 Task: Create a section Localization Testing Sprint and in the section, add a milestone HIPAA Compliance in the project BrightWorks
Action: Mouse moved to (411, 389)
Screenshot: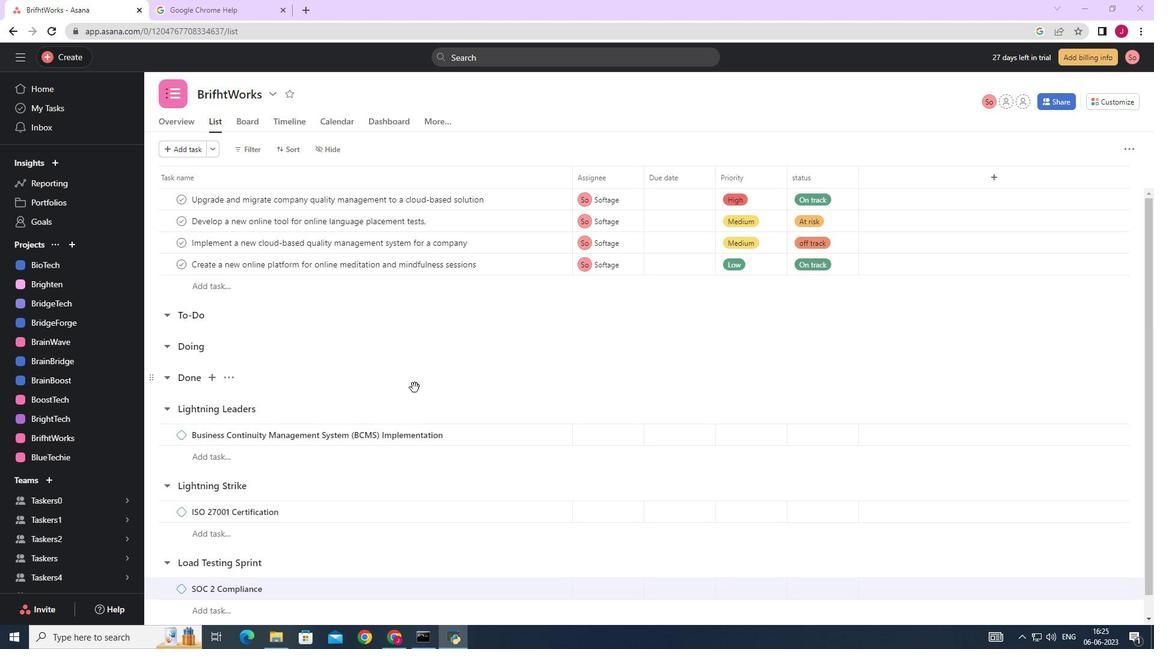 
Action: Mouse scrolled (419, 384) with delta (0, 0)
Screenshot: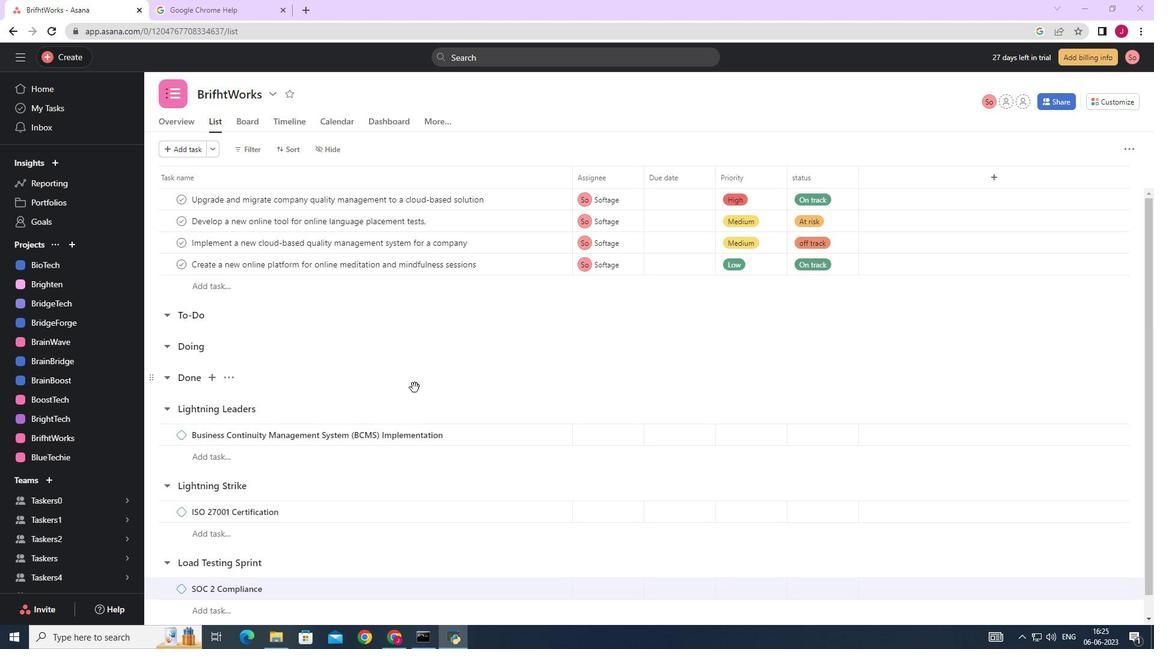 
Action: Mouse moved to (411, 389)
Screenshot: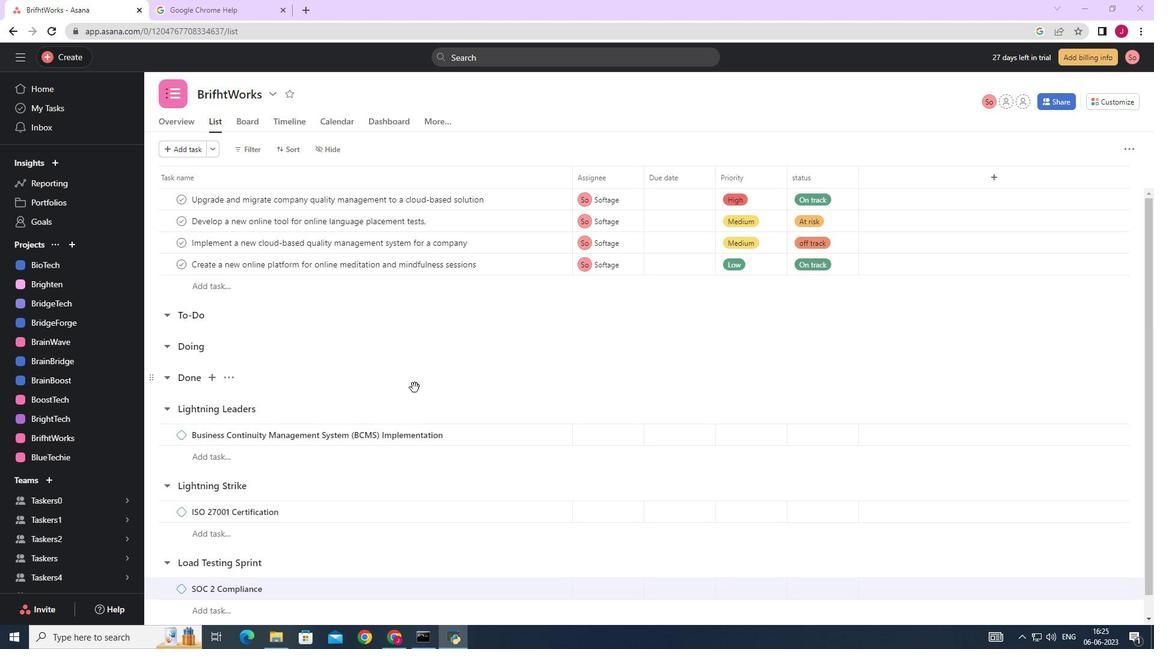 
Action: Mouse scrolled (414, 387) with delta (0, 0)
Screenshot: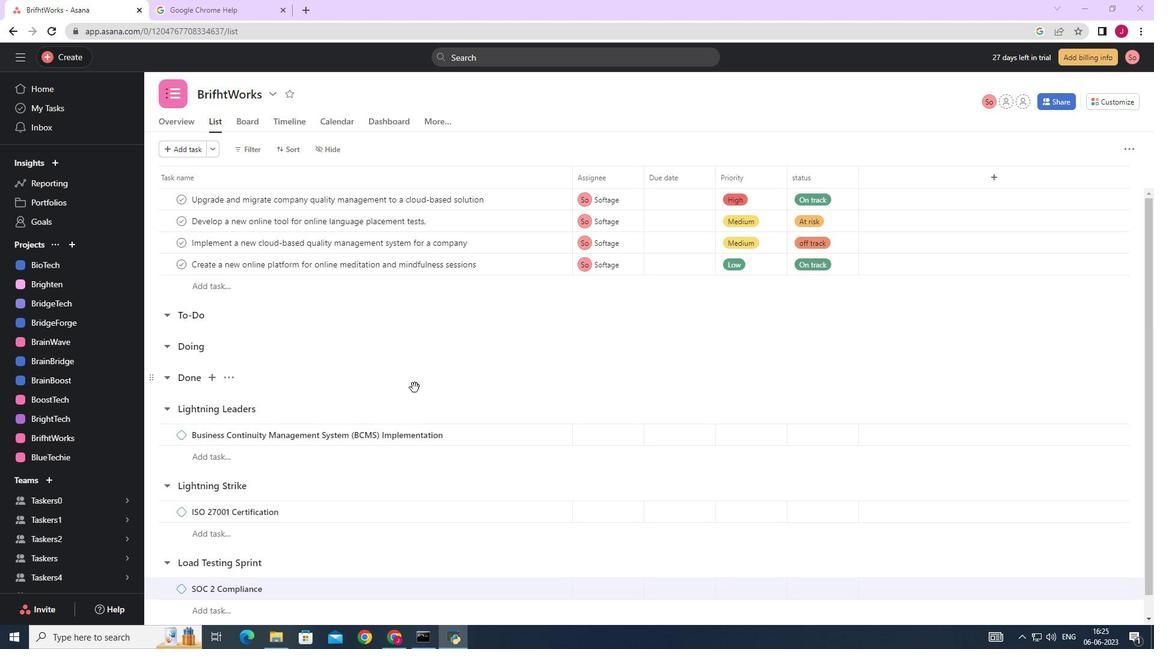 
Action: Mouse moved to (411, 389)
Screenshot: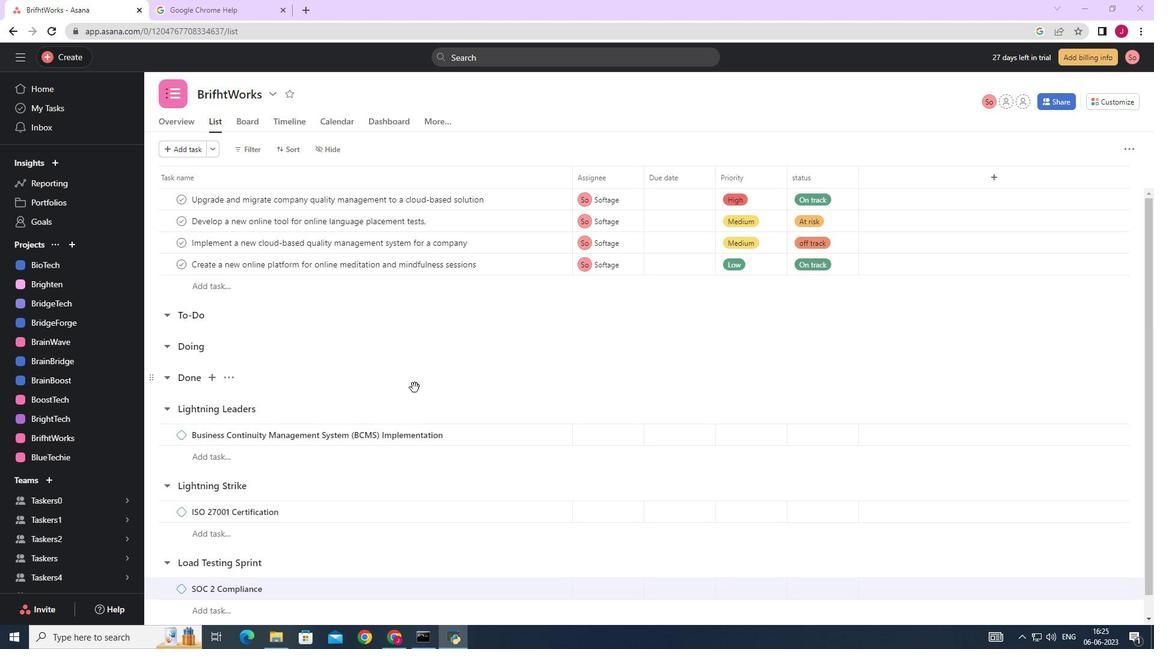 
Action: Mouse scrolled (412, 388) with delta (0, 0)
Screenshot: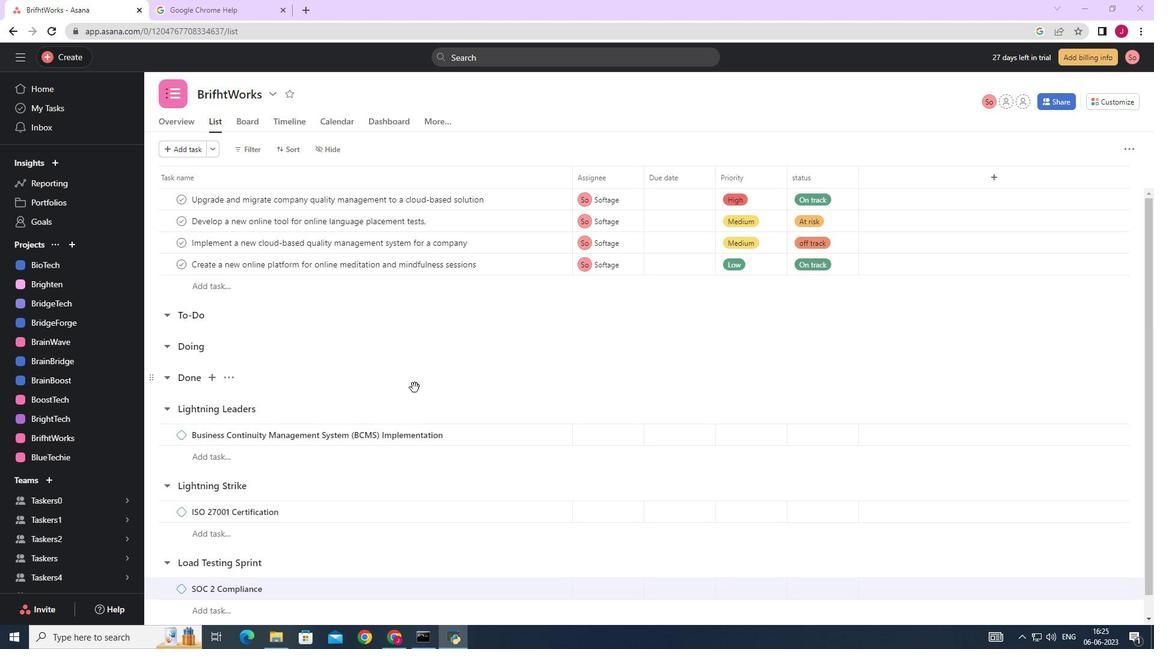 
Action: Mouse moved to (410, 389)
Screenshot: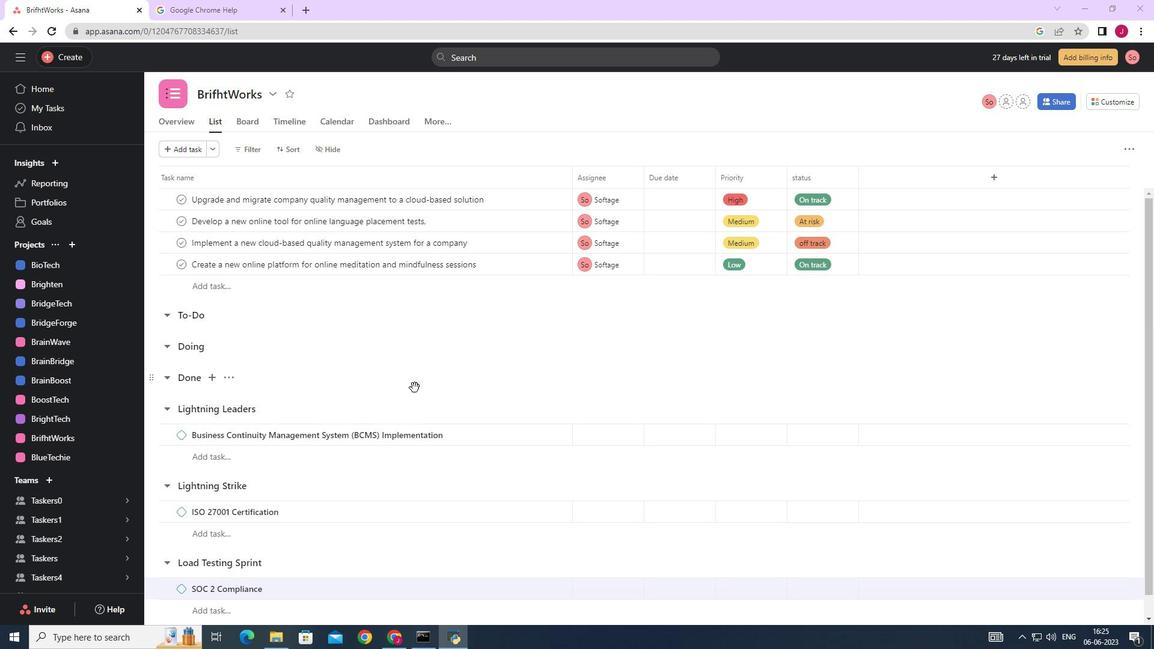 
Action: Mouse scrolled (411, 388) with delta (0, 0)
Screenshot: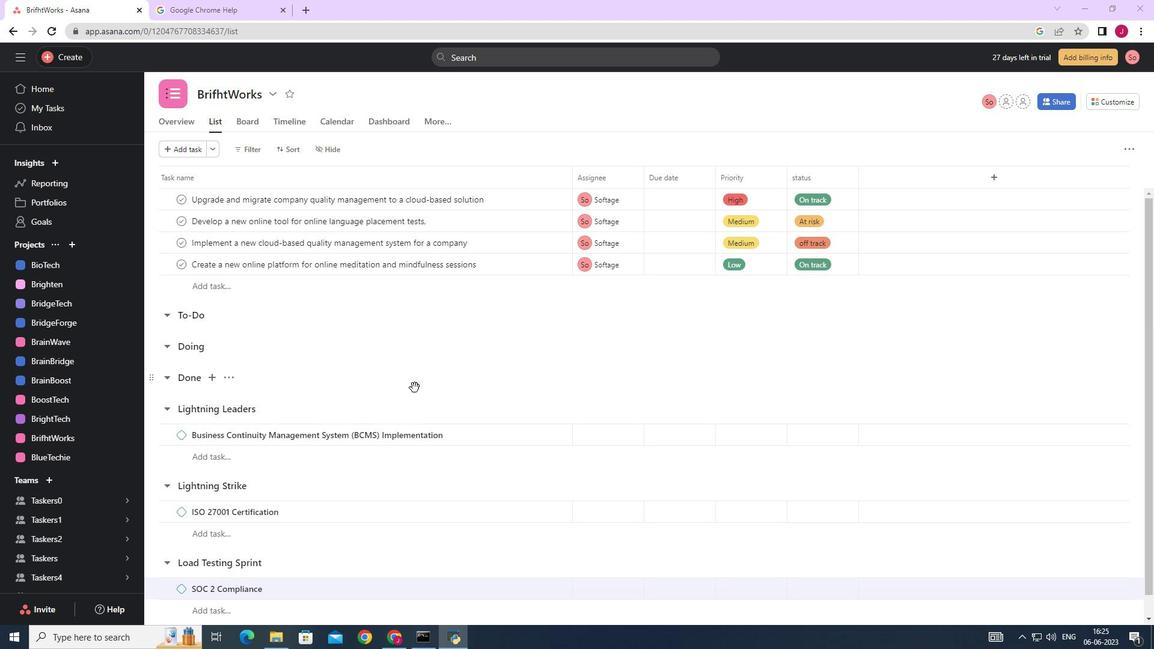 
Action: Mouse moved to (410, 389)
Screenshot: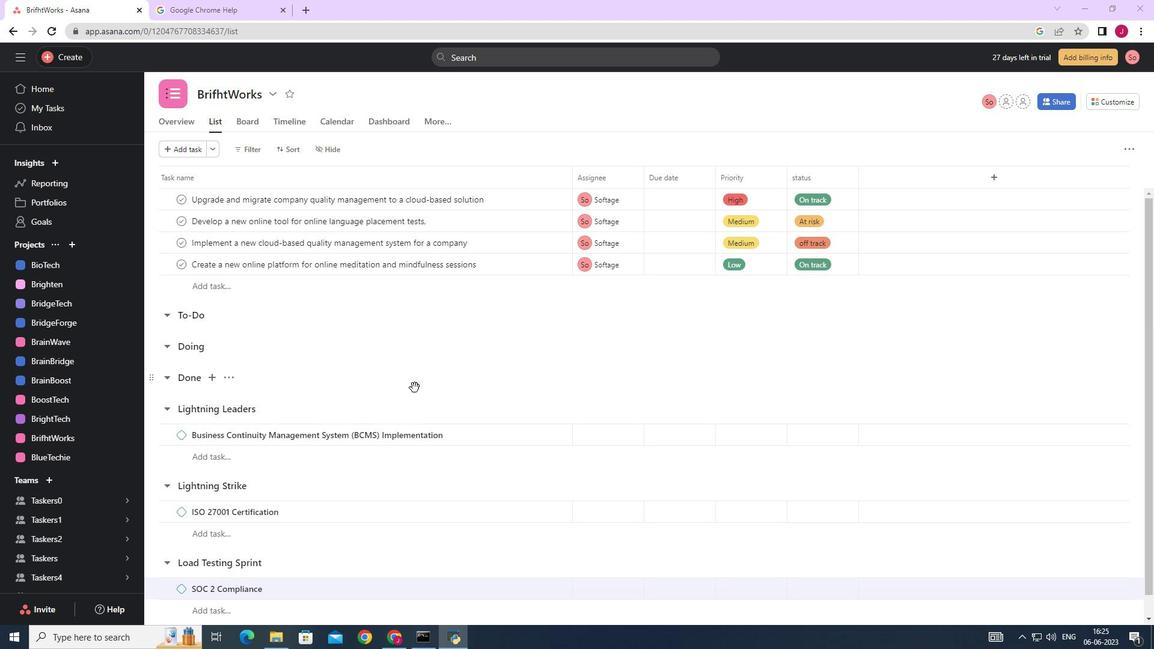 
Action: Mouse scrolled (411, 388) with delta (0, 0)
Screenshot: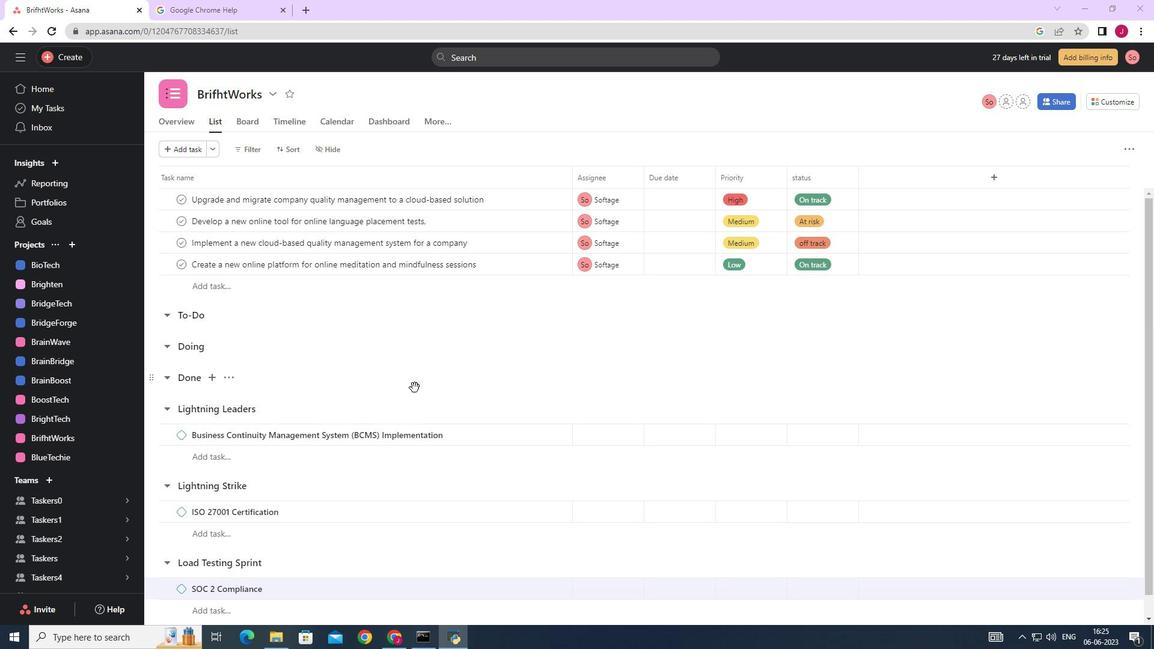 
Action: Mouse moved to (404, 393)
Screenshot: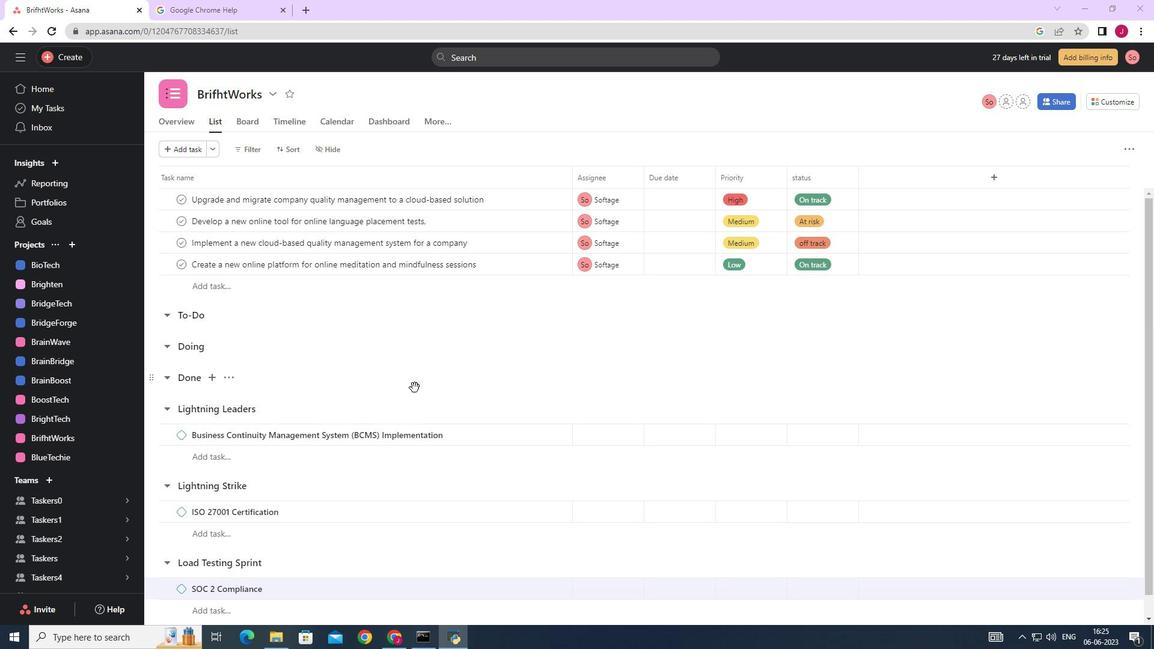 
Action: Mouse scrolled (410, 388) with delta (0, 0)
Screenshot: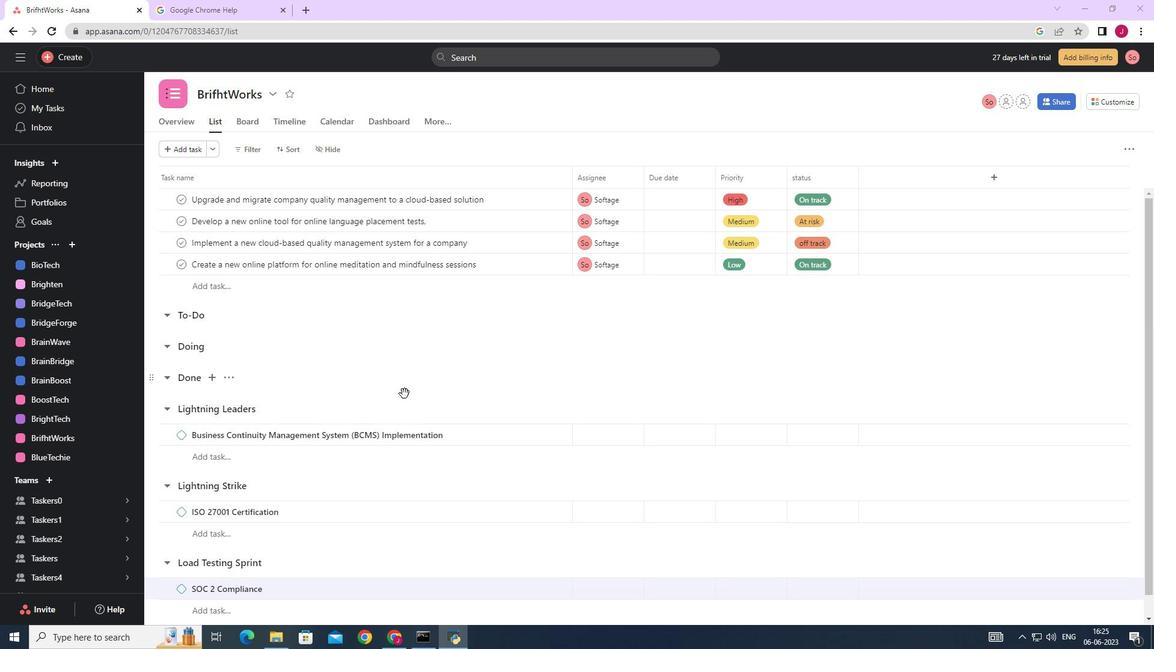 
Action: Mouse moved to (383, 408)
Screenshot: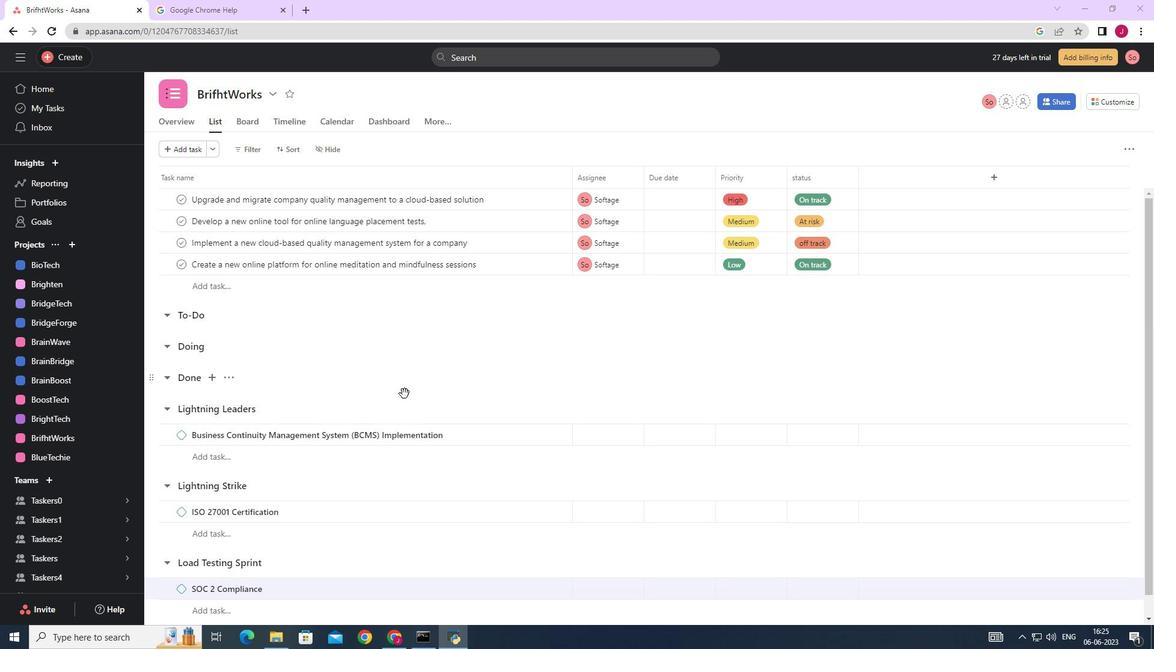 
Action: Mouse scrolled (402, 395) with delta (0, 0)
Screenshot: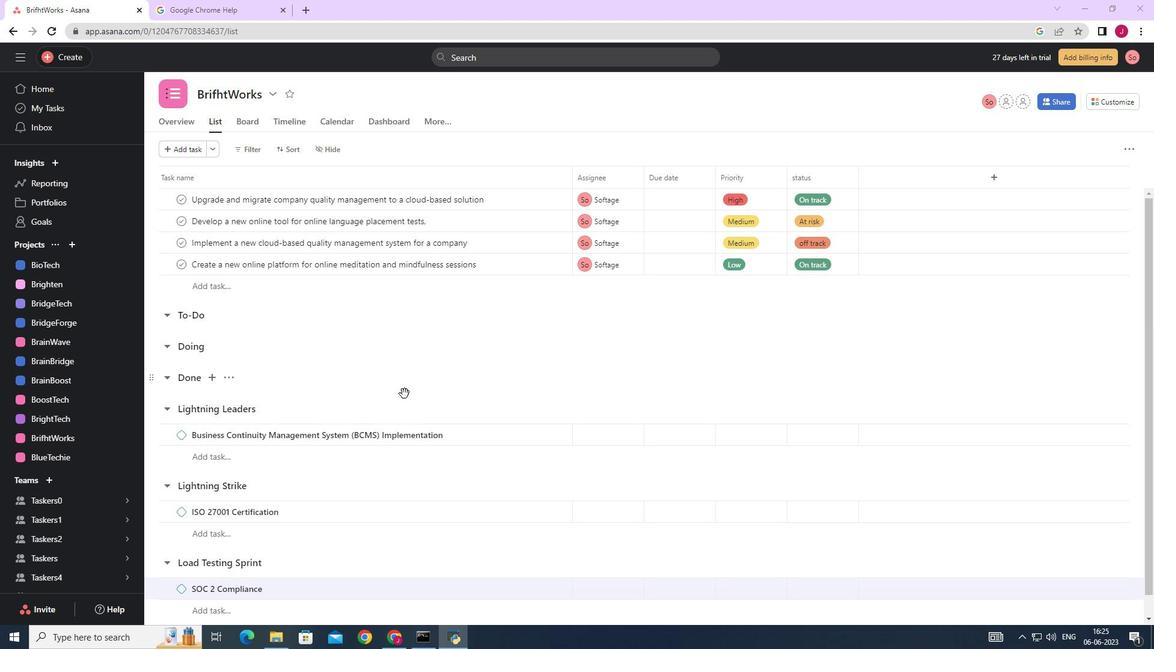 
Action: Mouse moved to (205, 613)
Screenshot: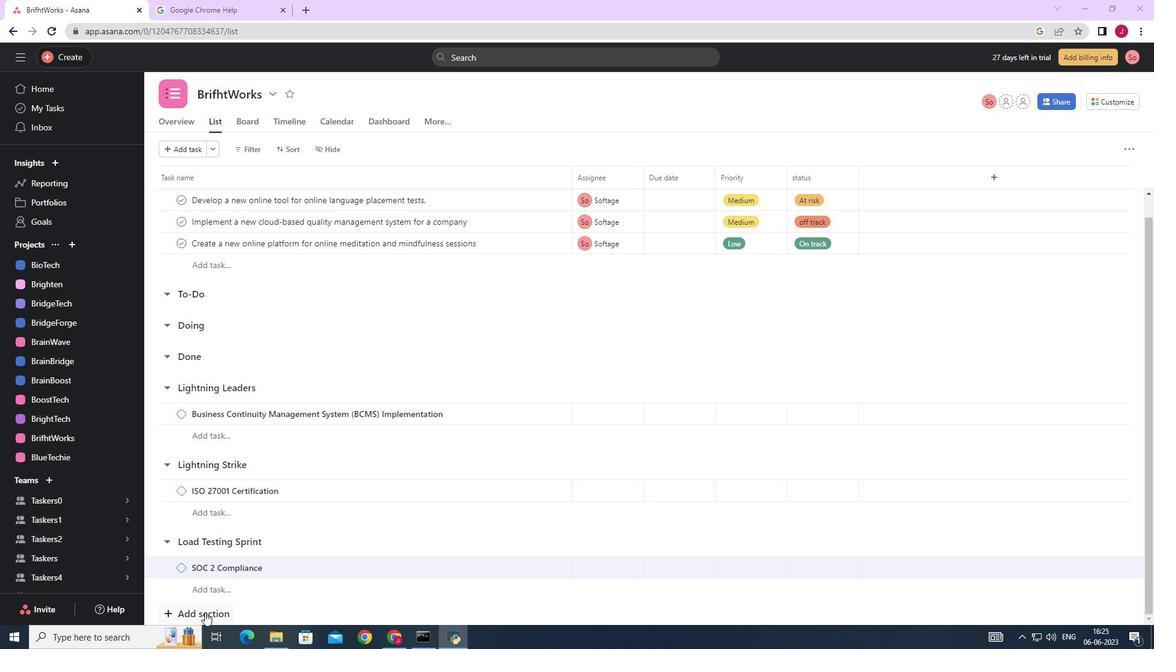
Action: Mouse pressed left at (205, 613)
Screenshot: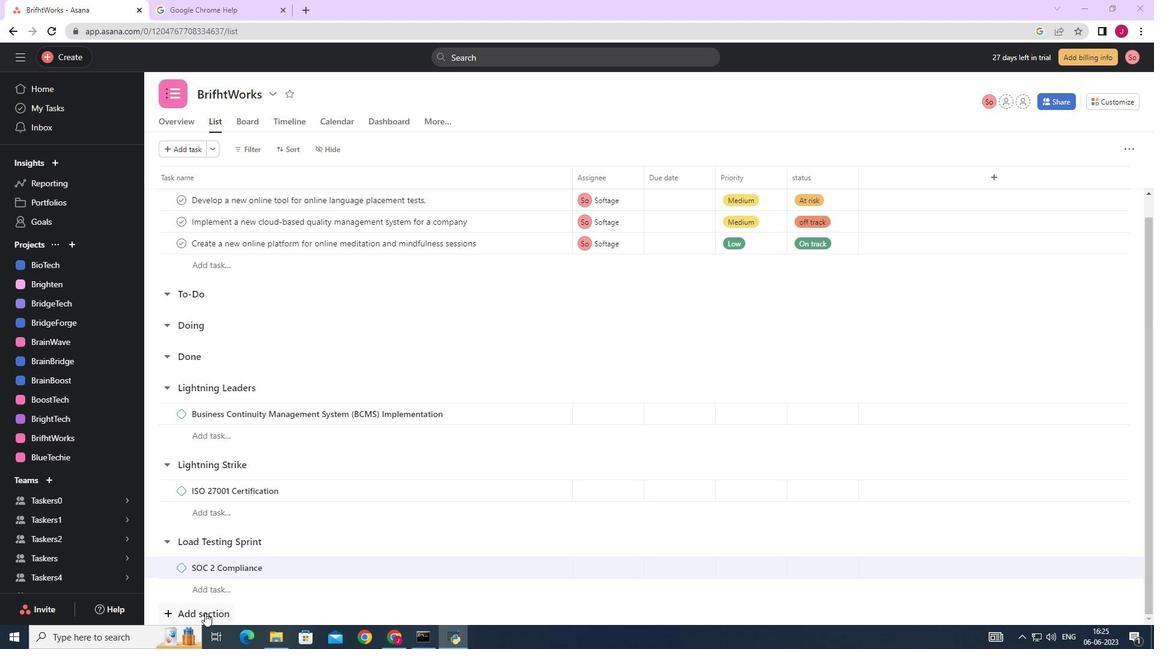 
Action: Mouse moved to (231, 547)
Screenshot: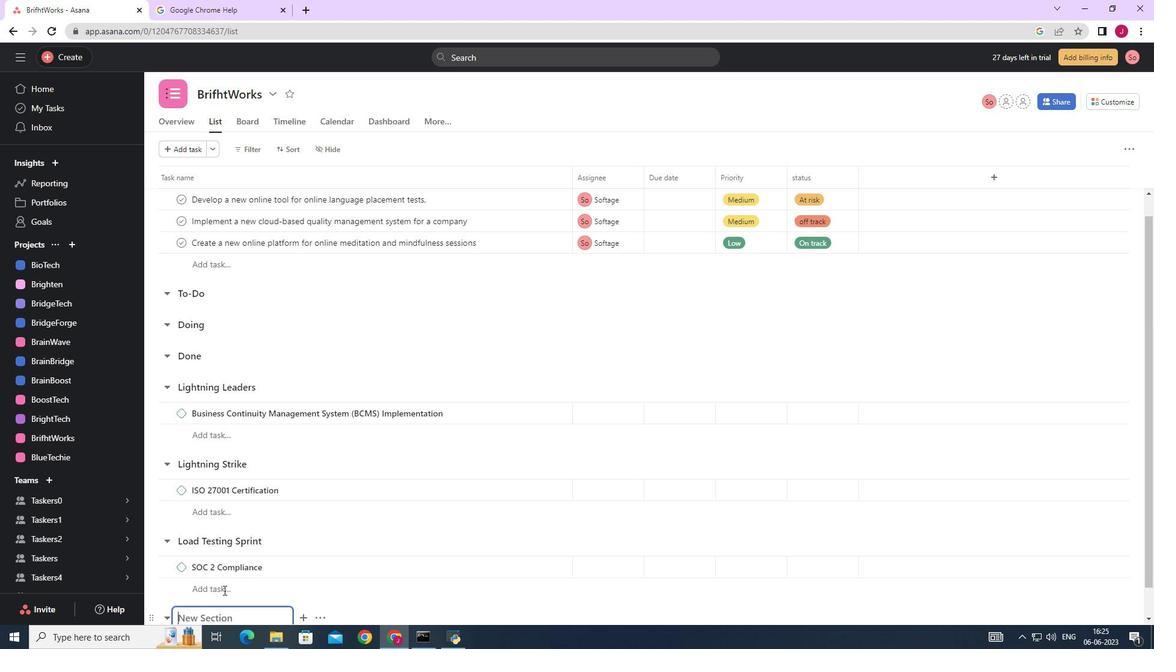 
Action: Mouse scrolled (231, 546) with delta (0, 0)
Screenshot: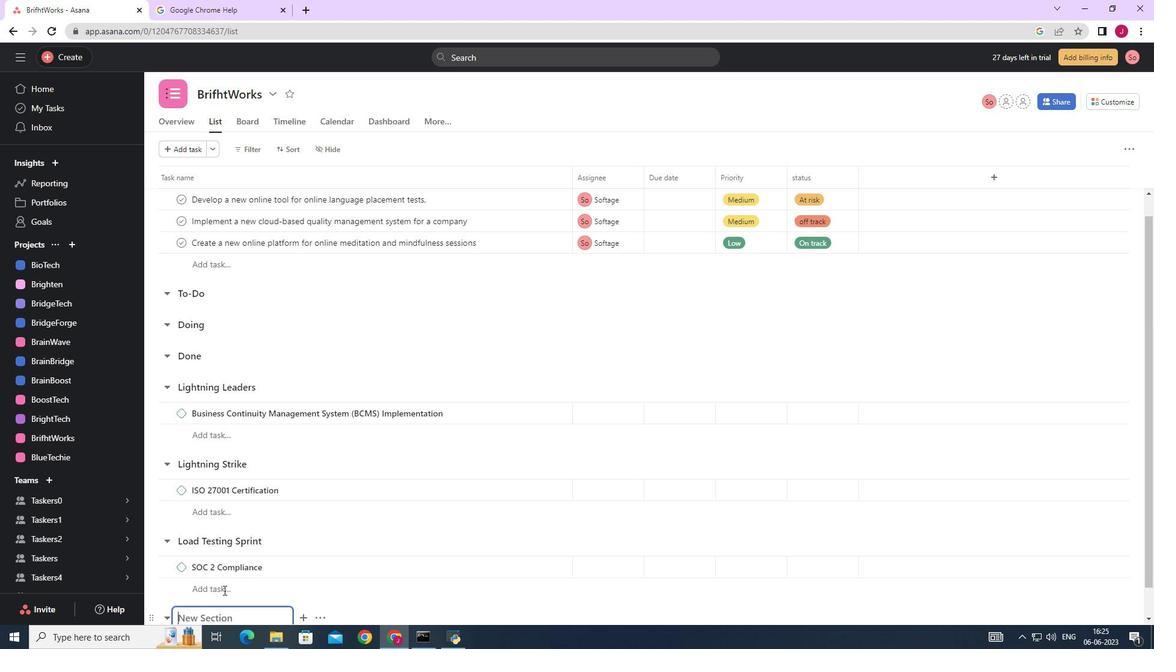 
Action: Mouse moved to (231, 546)
Screenshot: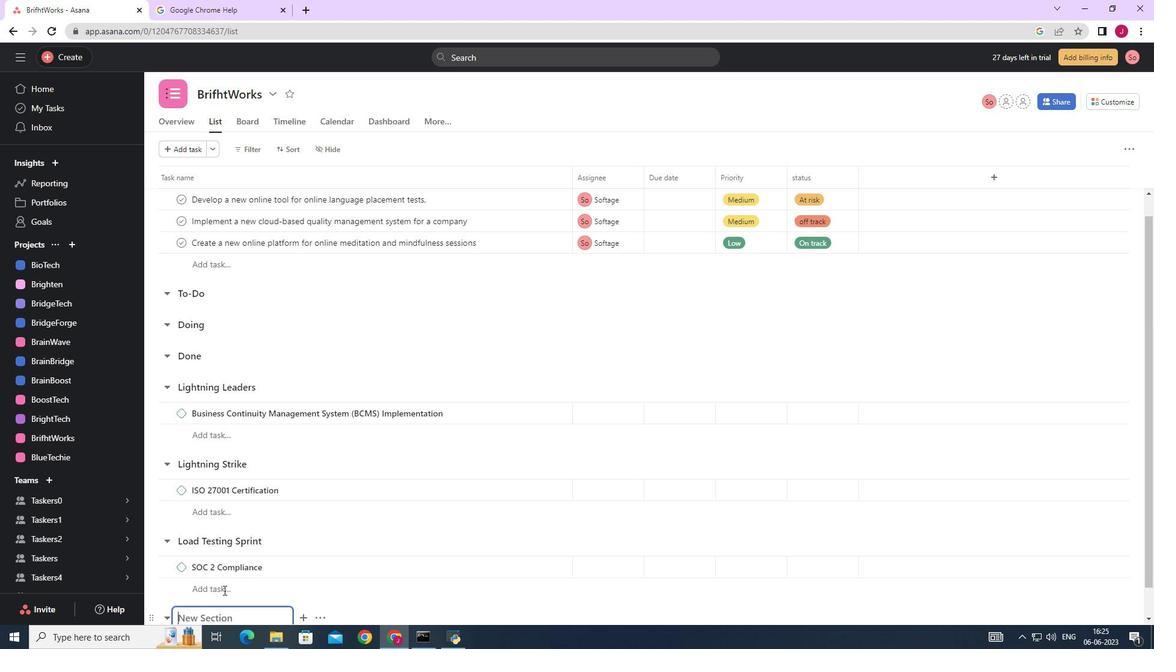 
Action: Mouse scrolled (231, 546) with delta (0, 0)
Screenshot: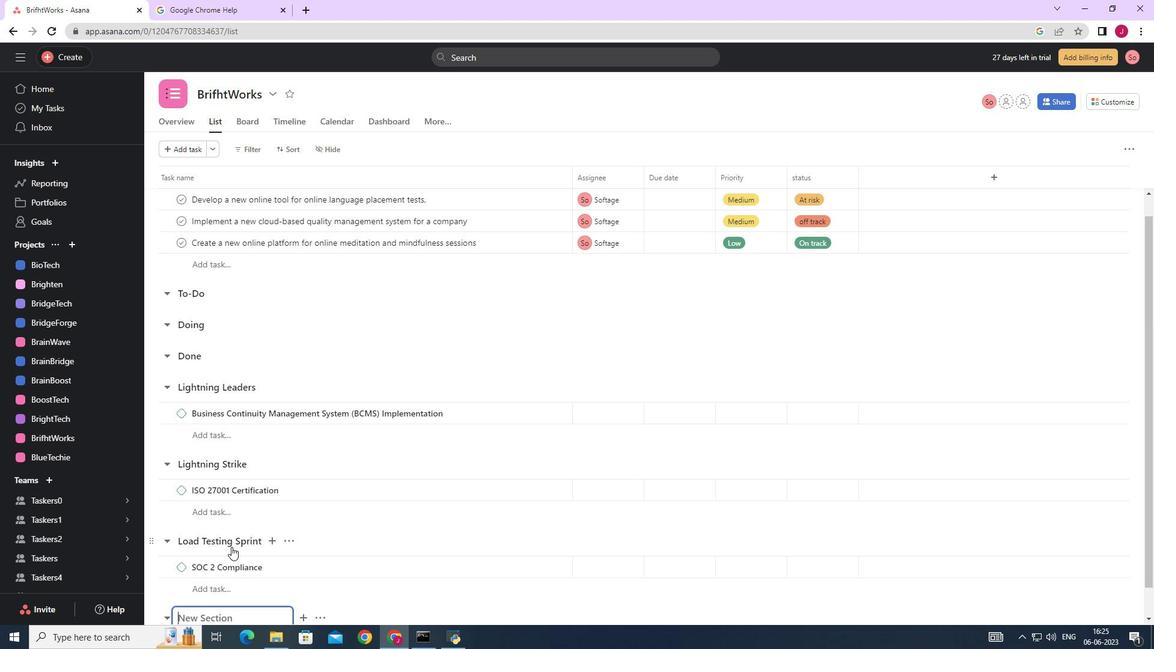 
Action: Mouse moved to (231, 544)
Screenshot: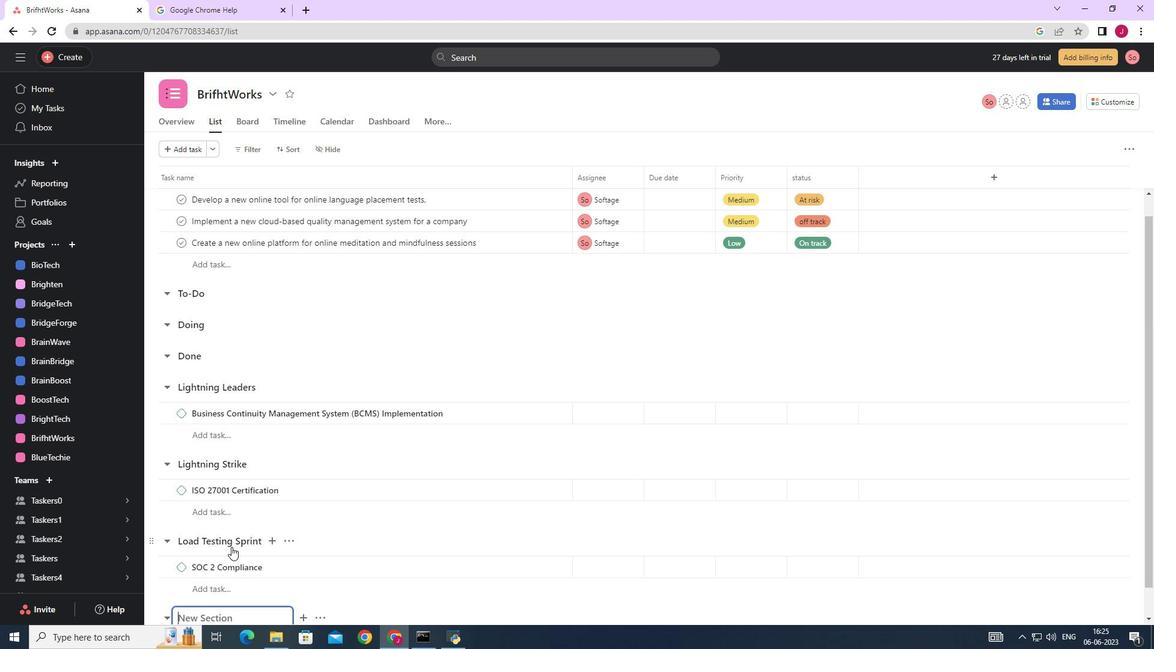 
Action: Mouse scrolled (231, 545) with delta (0, 0)
Screenshot: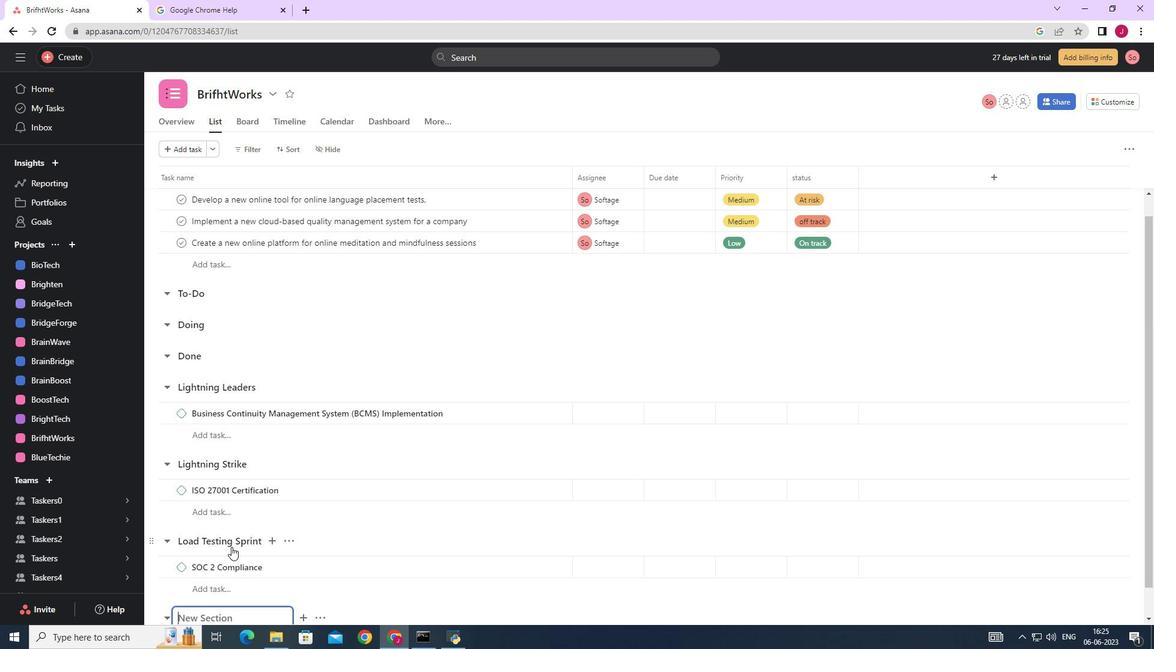 
Action: Mouse scrolled (231, 544) with delta (0, 0)
Screenshot: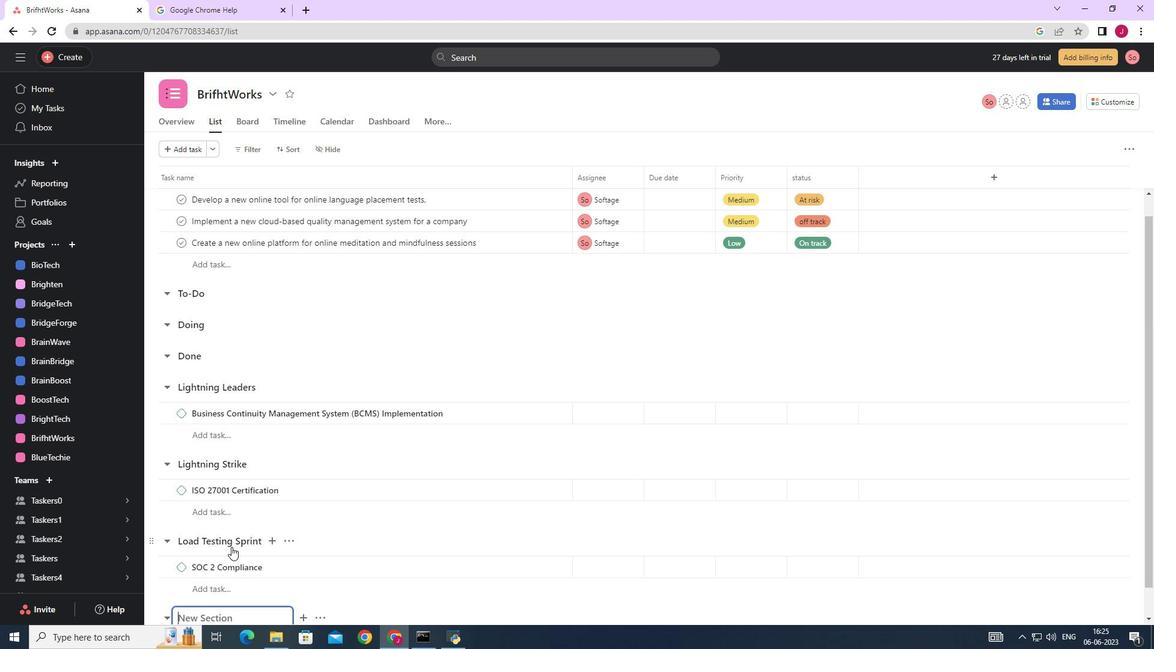 
Action: Mouse scrolled (231, 544) with delta (0, 0)
Screenshot: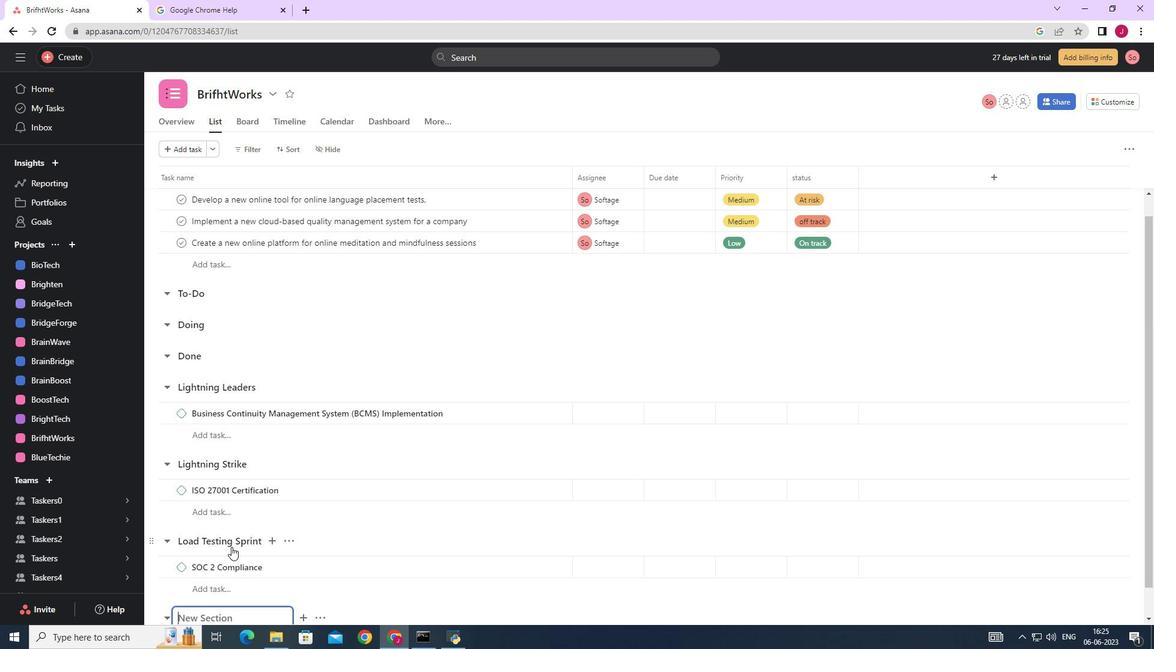 
Action: Mouse scrolled (231, 544) with delta (0, 0)
Screenshot: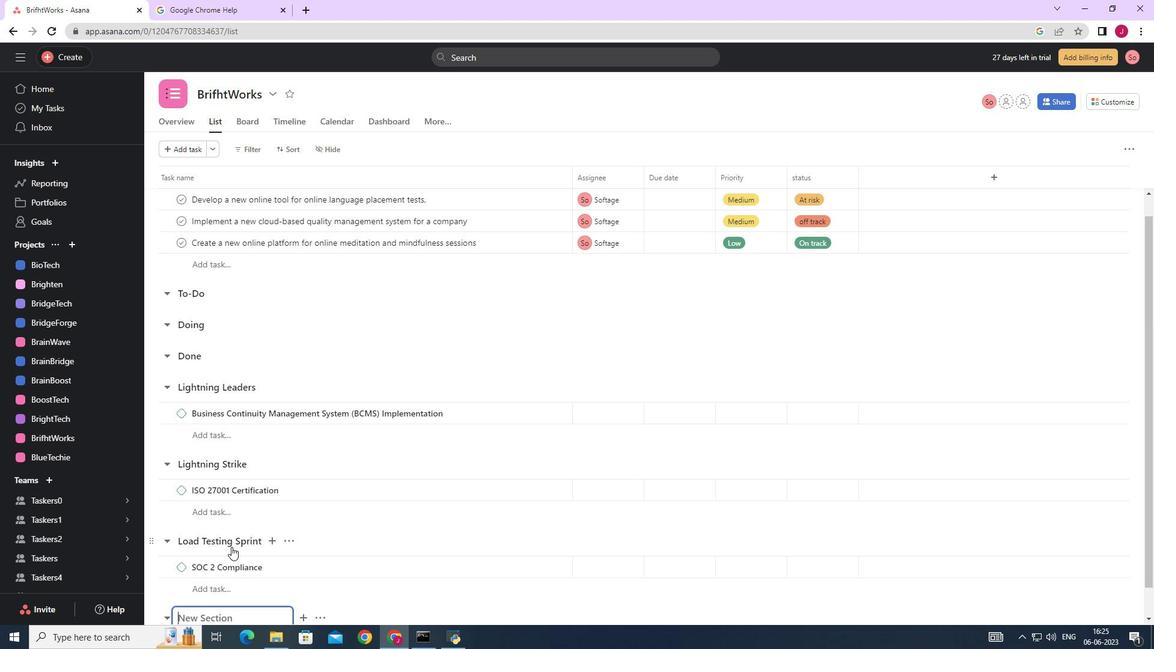 
Action: Mouse moved to (232, 544)
Screenshot: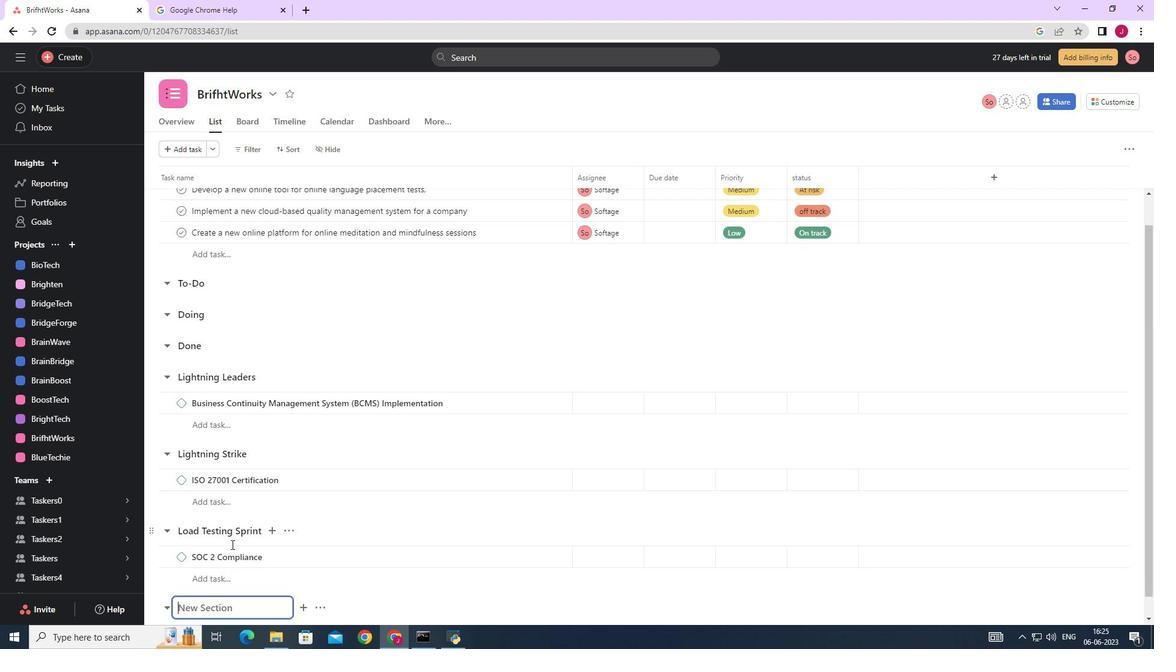 
Action: Mouse scrolled (231, 544) with delta (0, 0)
Screenshot: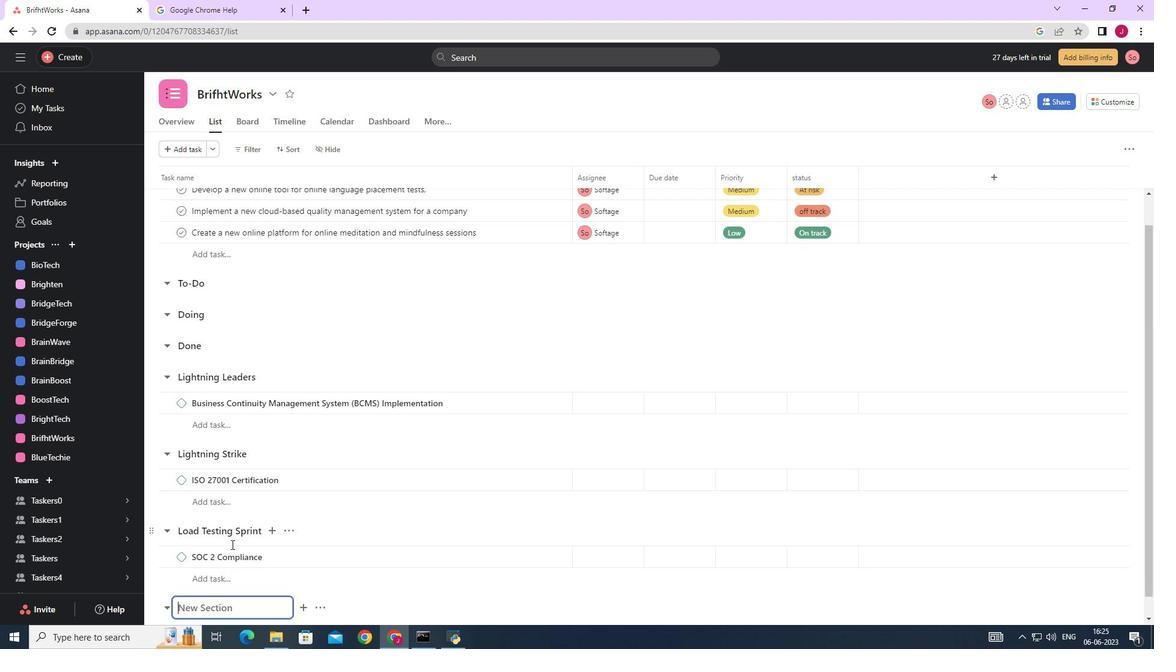 
Action: Mouse moved to (222, 589)
Screenshot: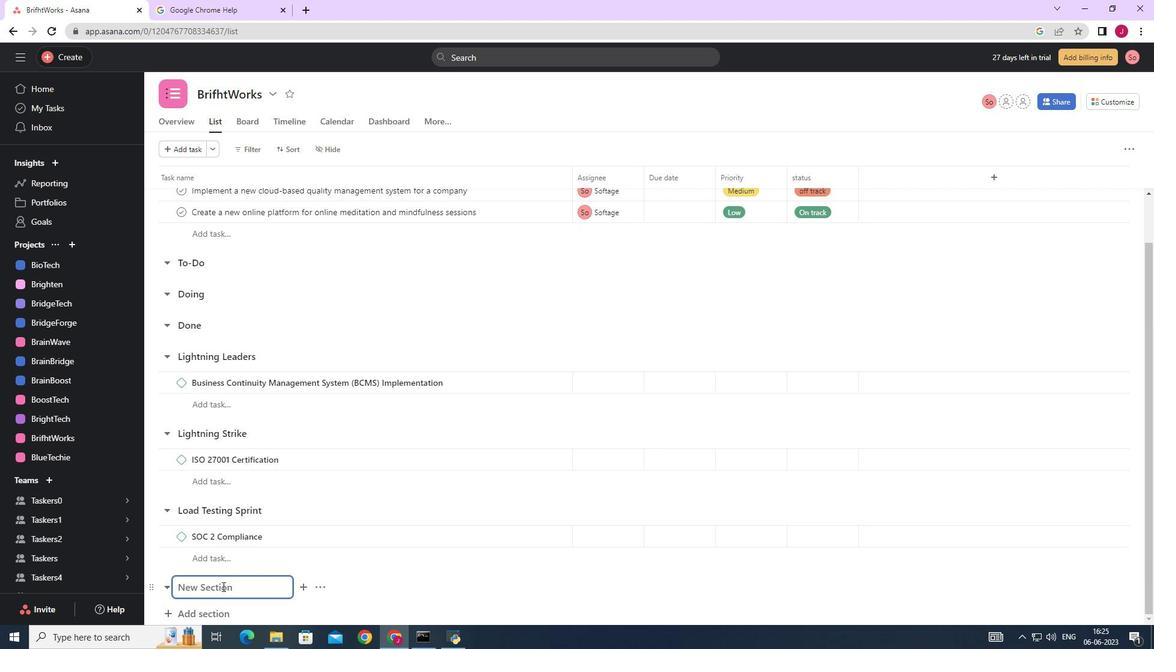 
Action: Mouse pressed left at (222, 589)
Screenshot: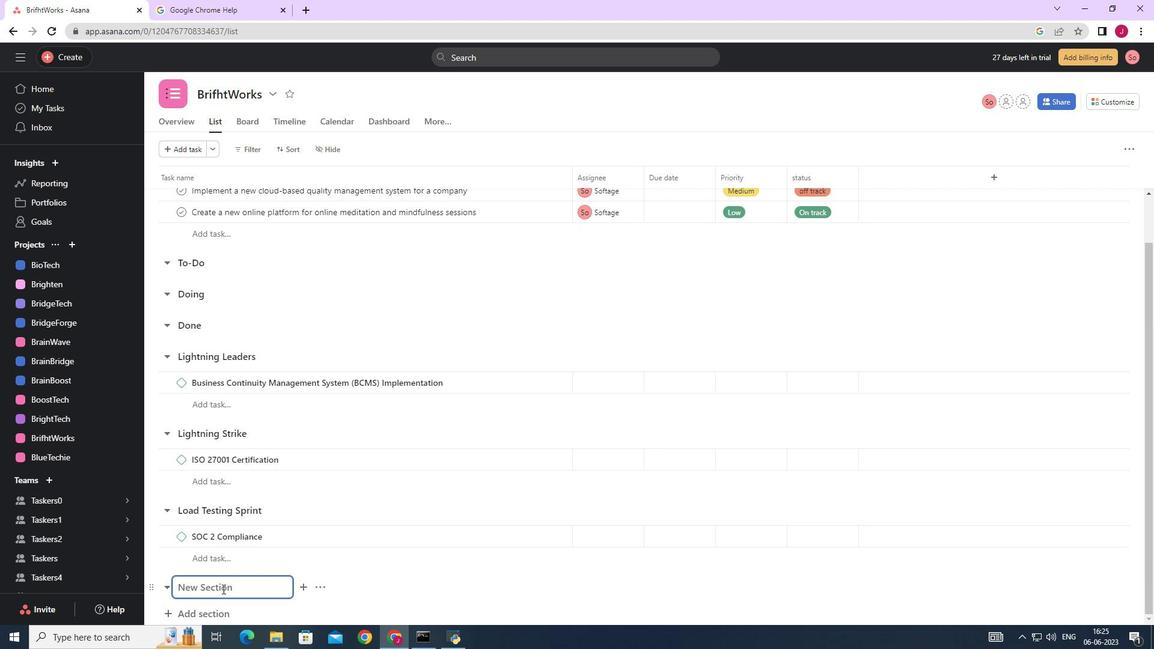 
Action: Mouse moved to (220, 589)
Screenshot: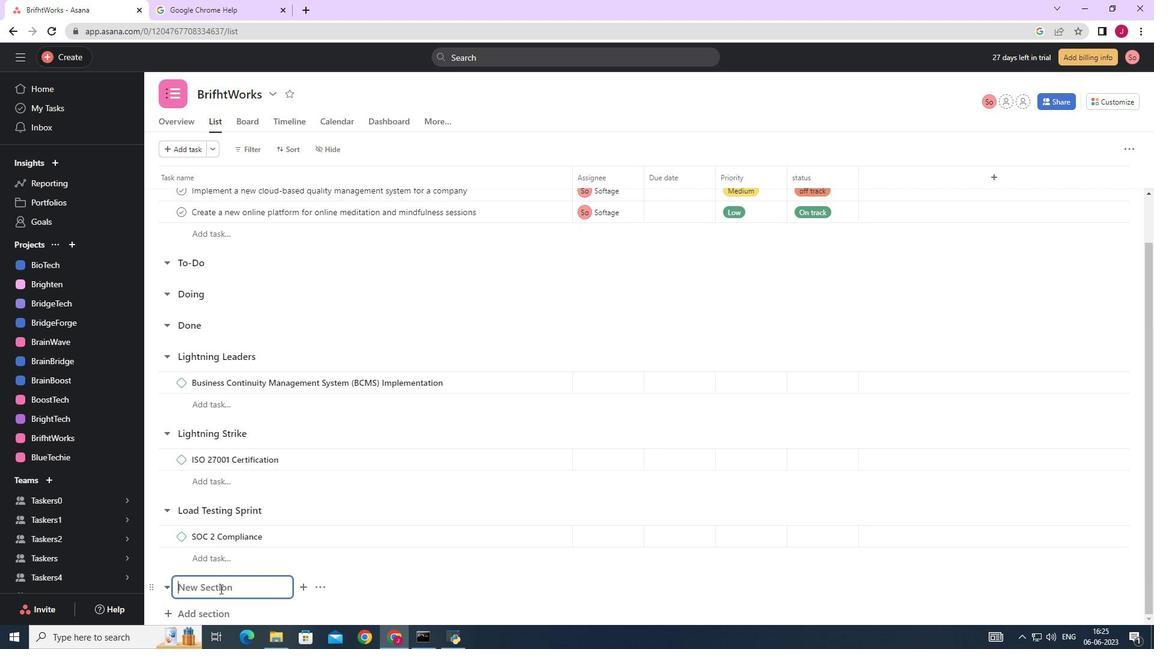 
Action: Key pressed <Key.caps_lock>L<Key.caps_lock>ocalization<Key.space><Key.caps_lock>T<Key.caps_lock>esting<Key.space><Key.caps_lock>S<Key.caps_lock>prinr<Key.backspace>t<Key.enter><Key.caps_lock>HIPP<Key.backspace>AA<Key.space><Key.caps_lock><Key.caps_lock>C<Key.caps_lock>ompliance
Screenshot: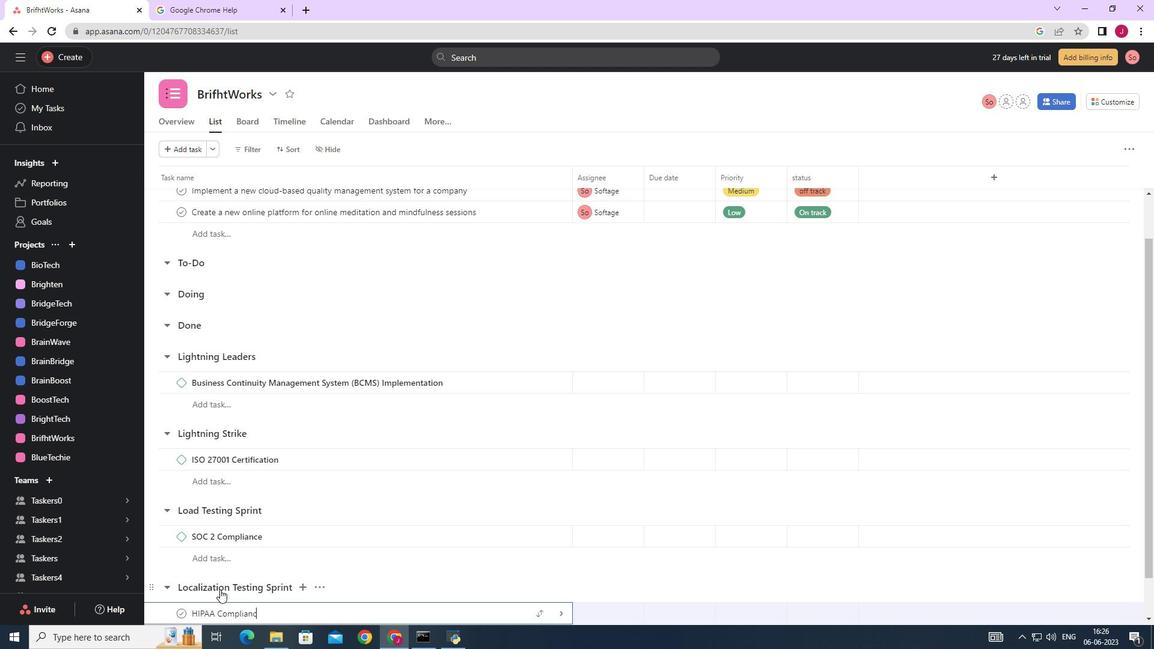 
Action: Mouse moved to (562, 613)
Screenshot: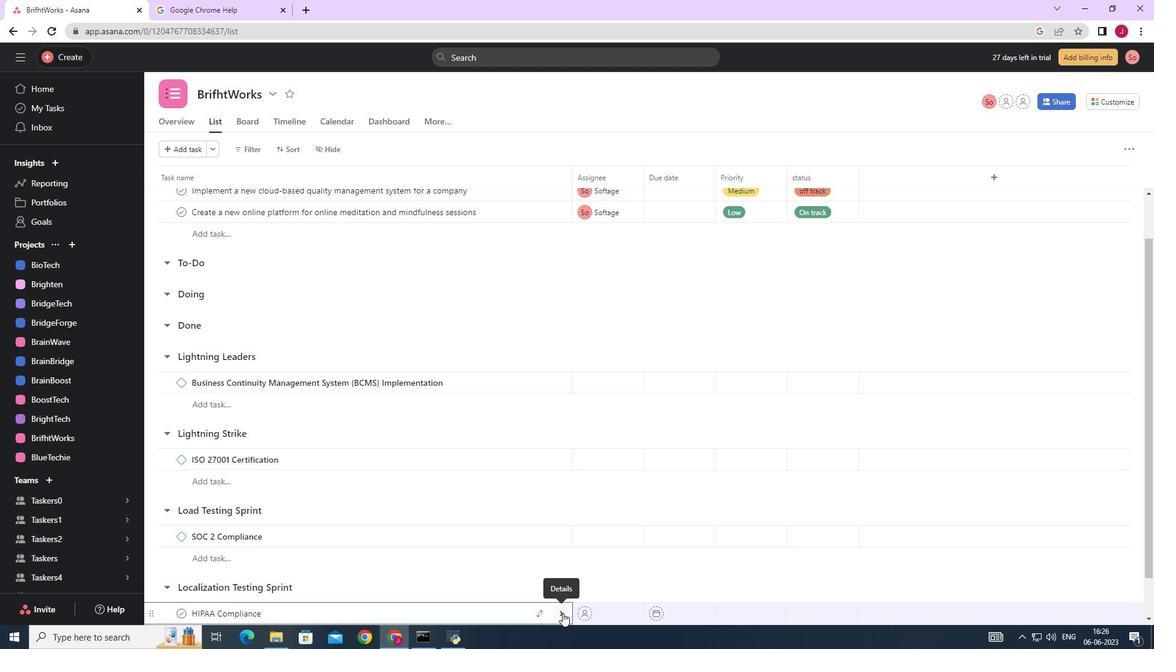 
Action: Mouse pressed left at (562, 613)
Screenshot: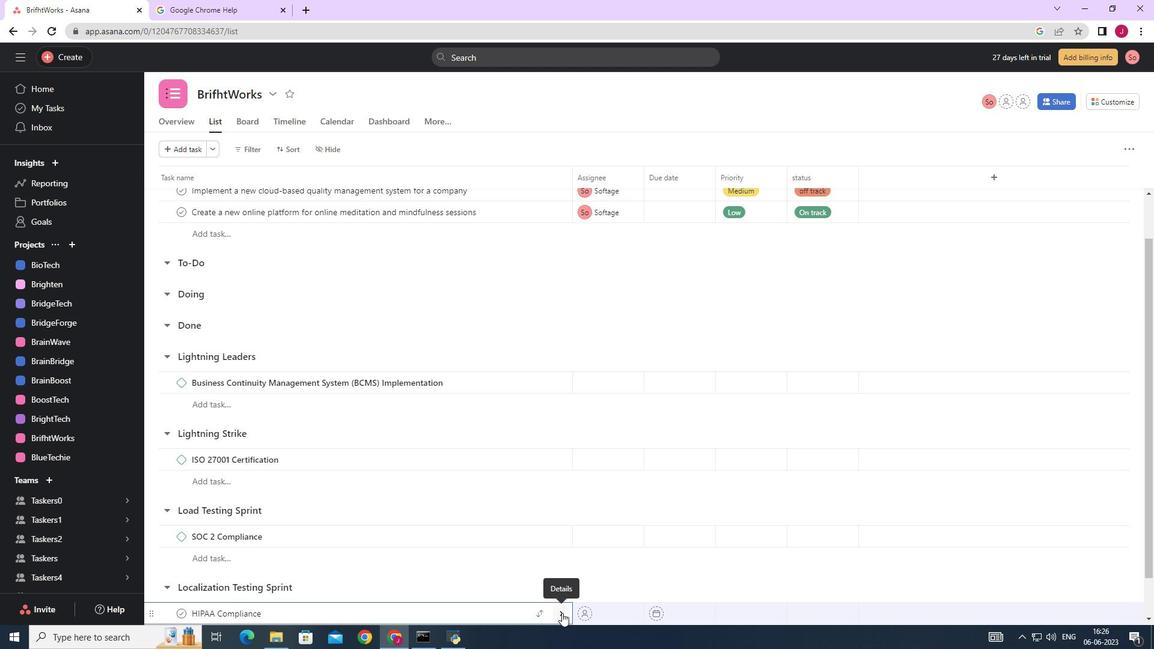 
Action: Mouse moved to (1111, 148)
Screenshot: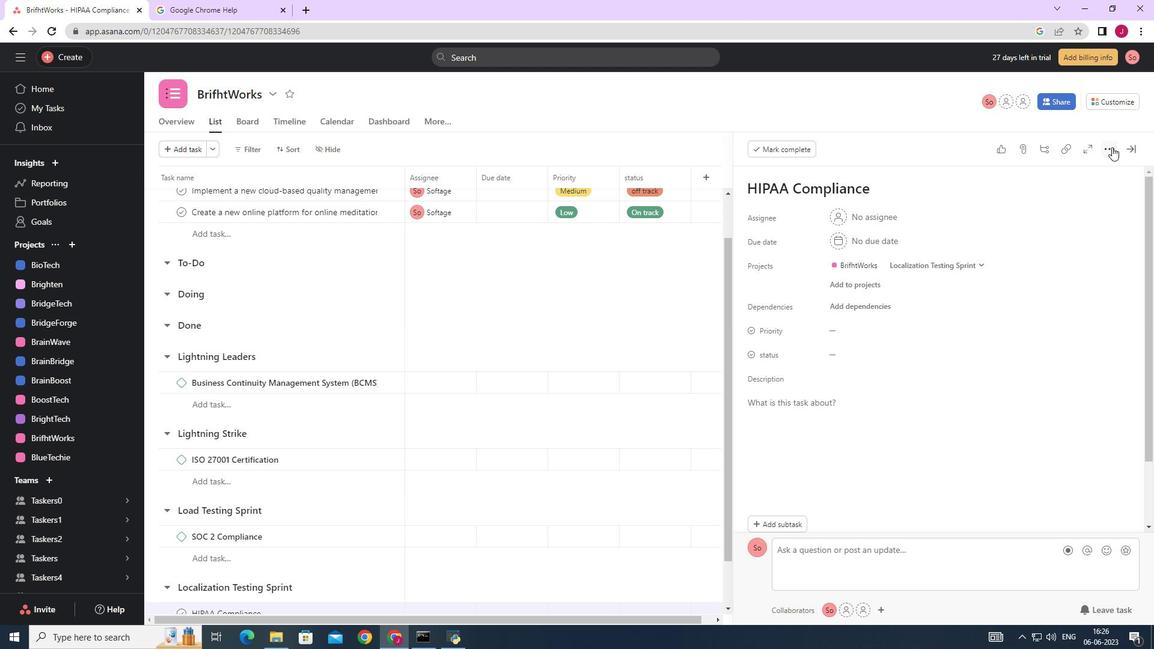 
Action: Mouse pressed left at (1111, 148)
Screenshot: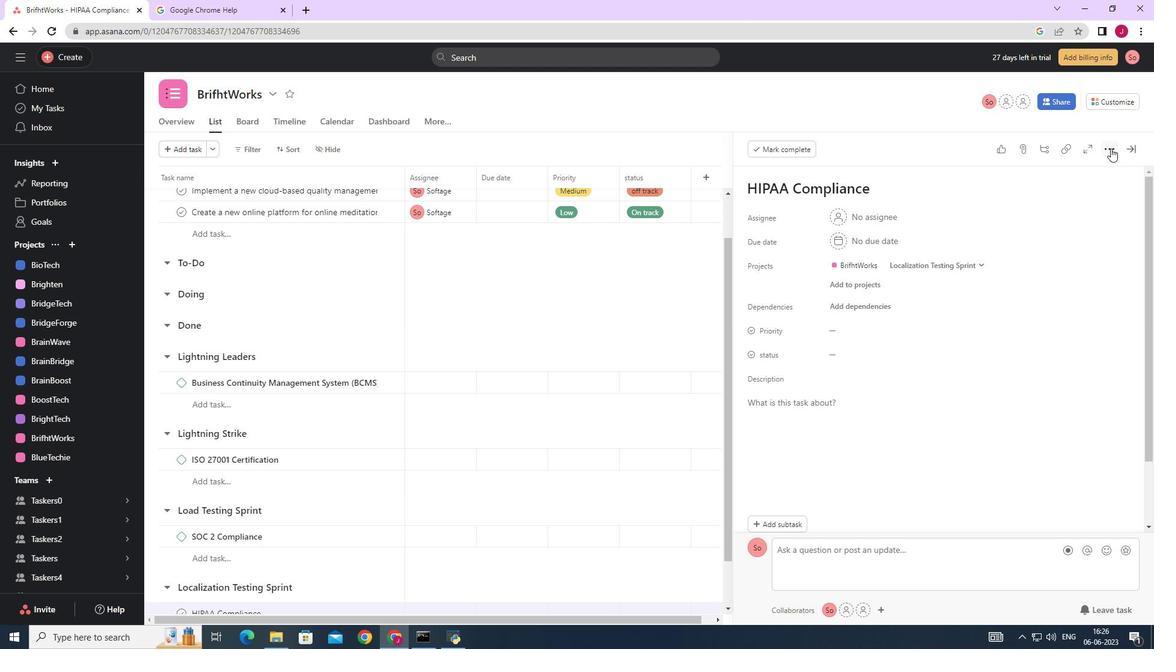 
Action: Mouse moved to (1013, 194)
Screenshot: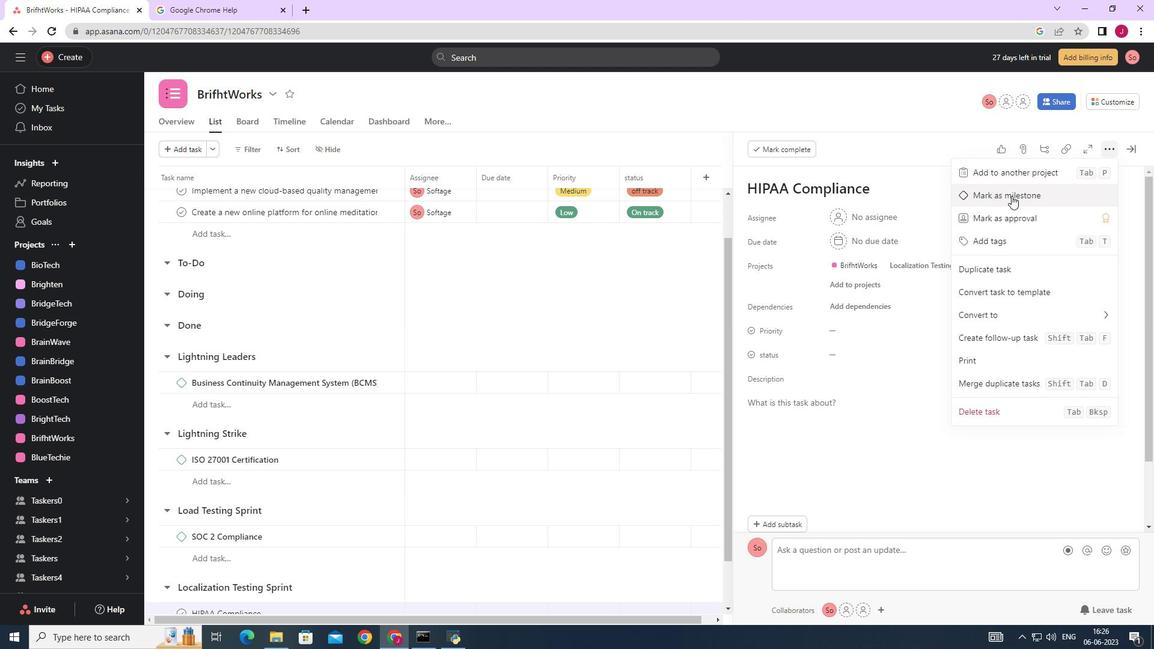 
Action: Mouse pressed left at (1013, 194)
Screenshot: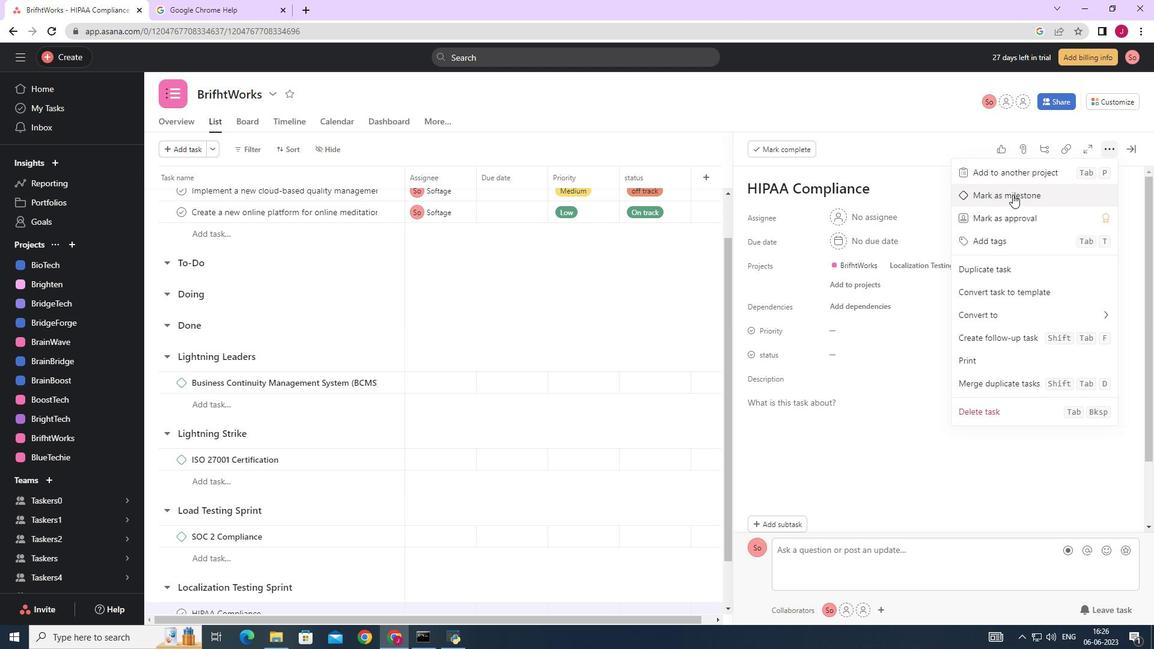 
Action: Mouse moved to (1129, 150)
Screenshot: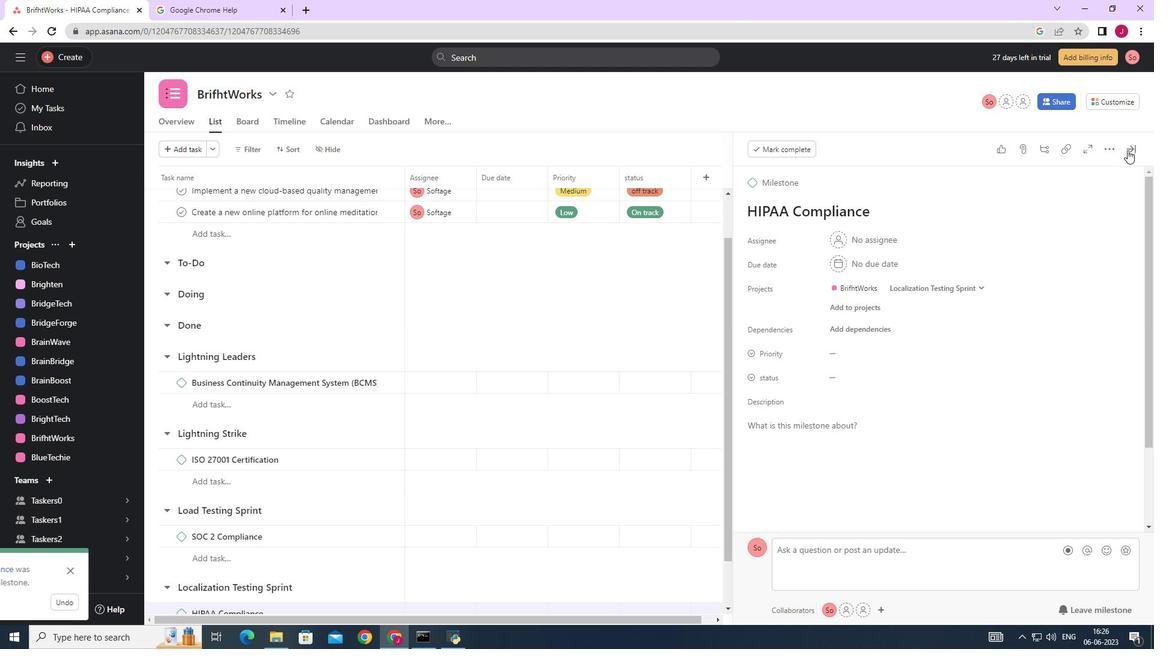 
Action: Mouse pressed left at (1129, 150)
Screenshot: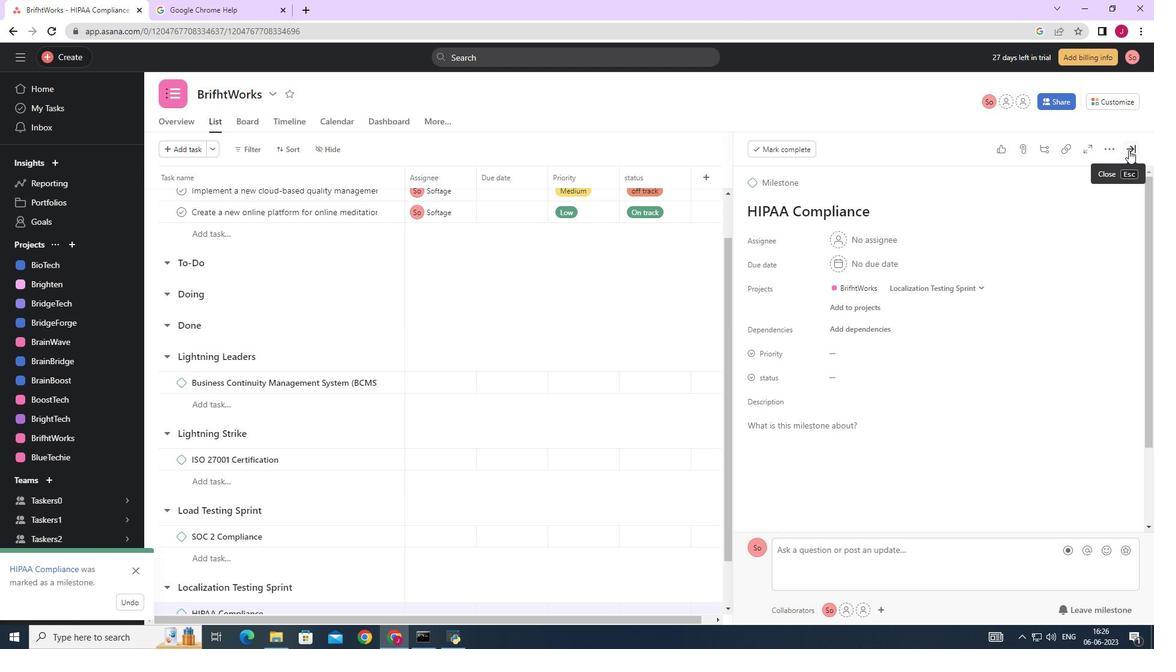 
Action: Mouse moved to (654, 360)
Screenshot: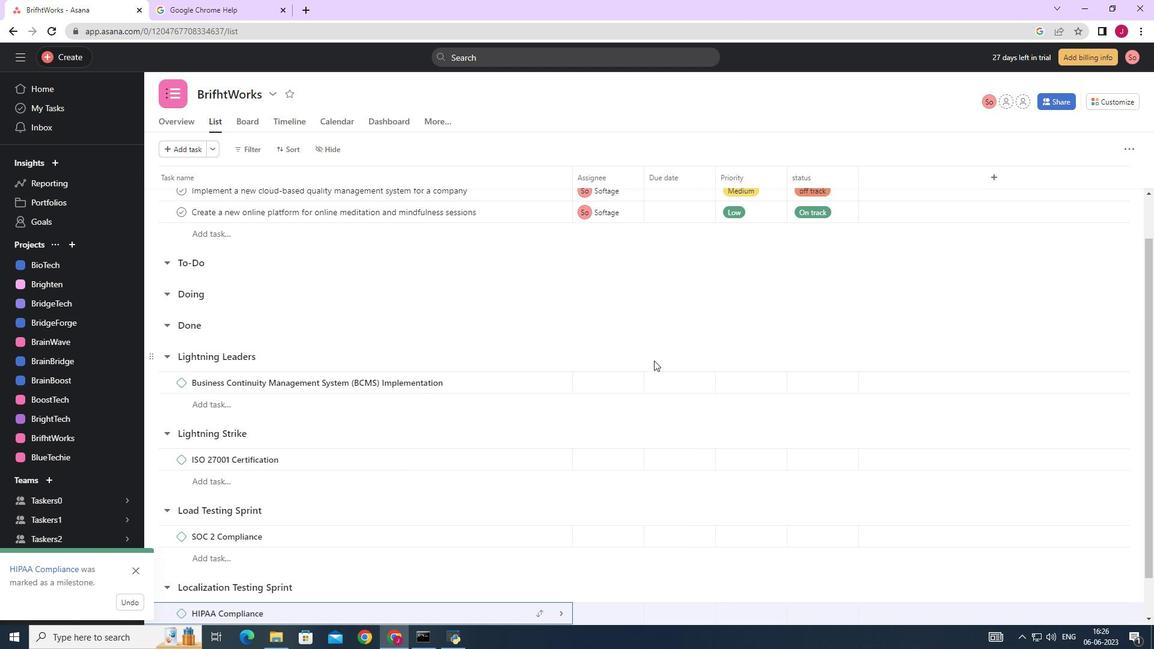 
